 Task: Replace the word 'review' with a suitable synonym in the email draft.
Action: Mouse moved to (74, 171)
Screenshot: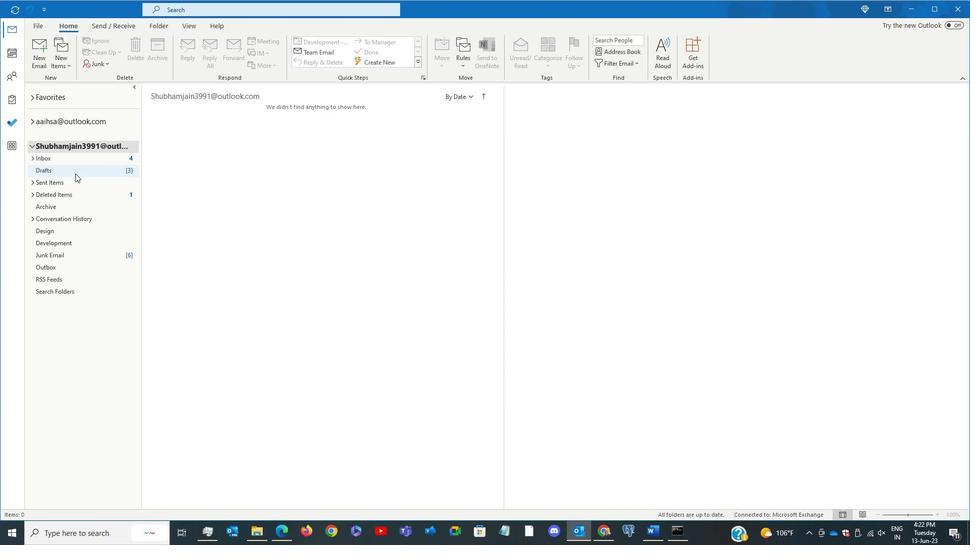 
Action: Mouse pressed left at (74, 171)
Screenshot: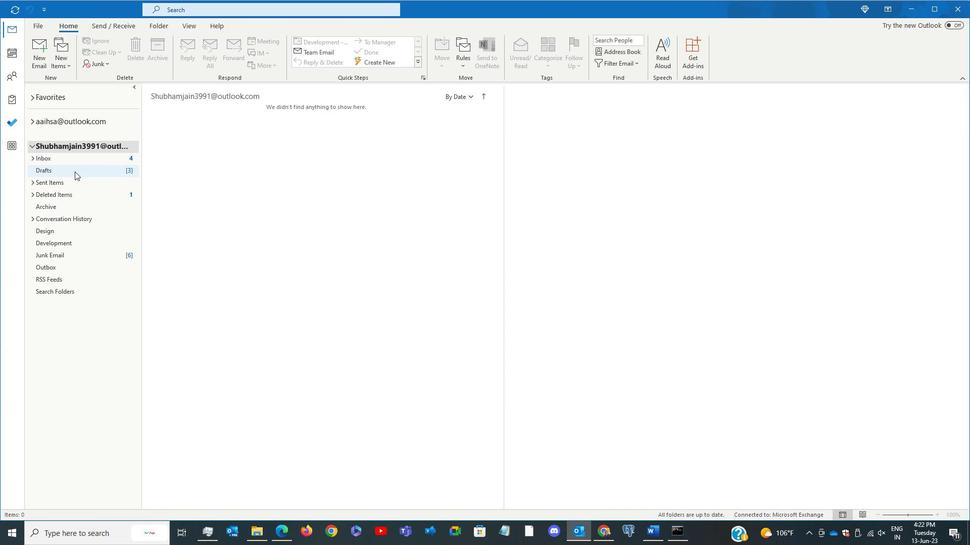 
Action: Mouse moved to (204, 151)
Screenshot: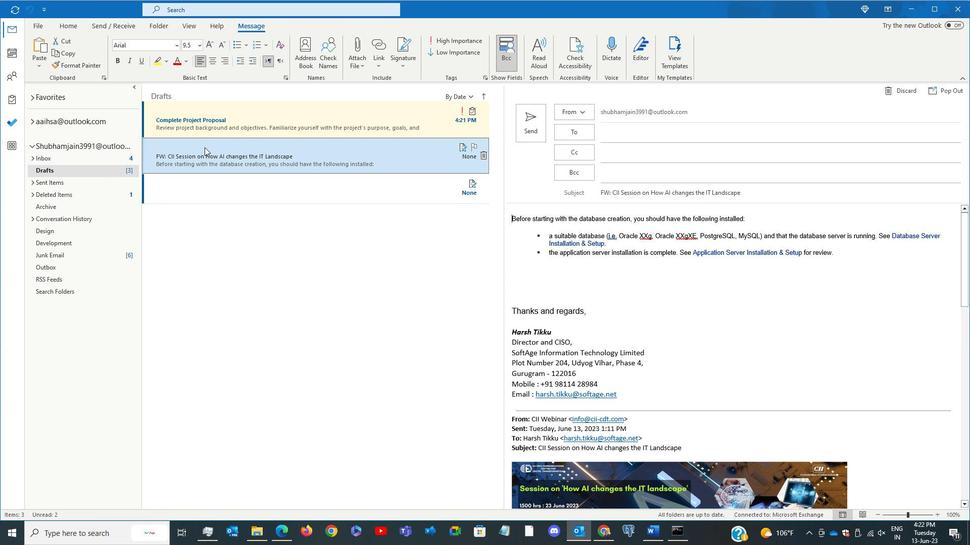 
Action: Mouse pressed left at (204, 151)
Screenshot: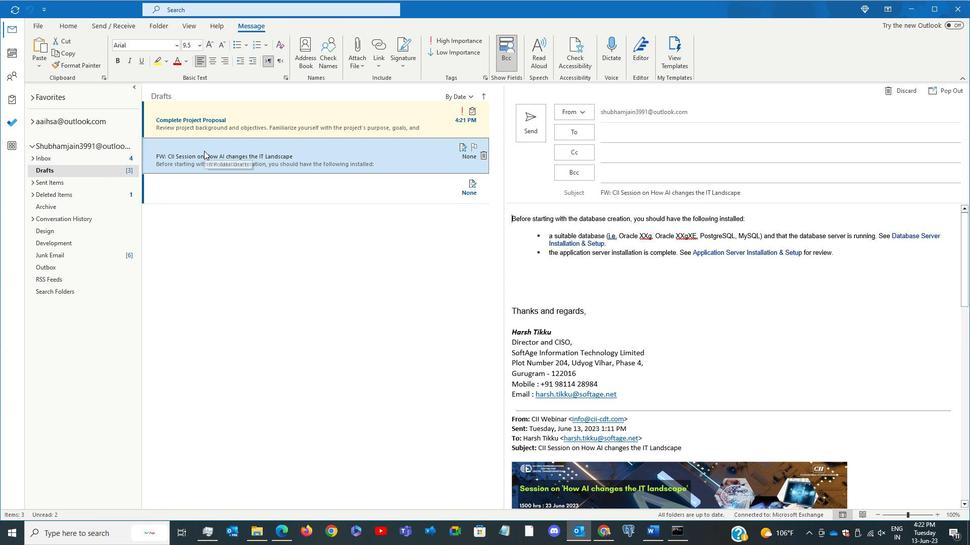 
Action: Mouse pressed left at (204, 151)
Screenshot: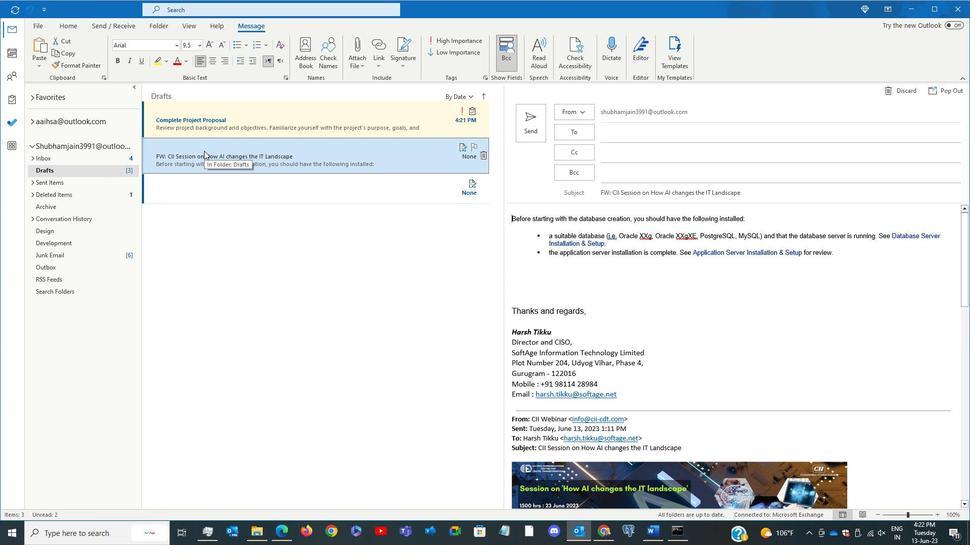 
Action: Mouse moved to (452, 286)
Screenshot: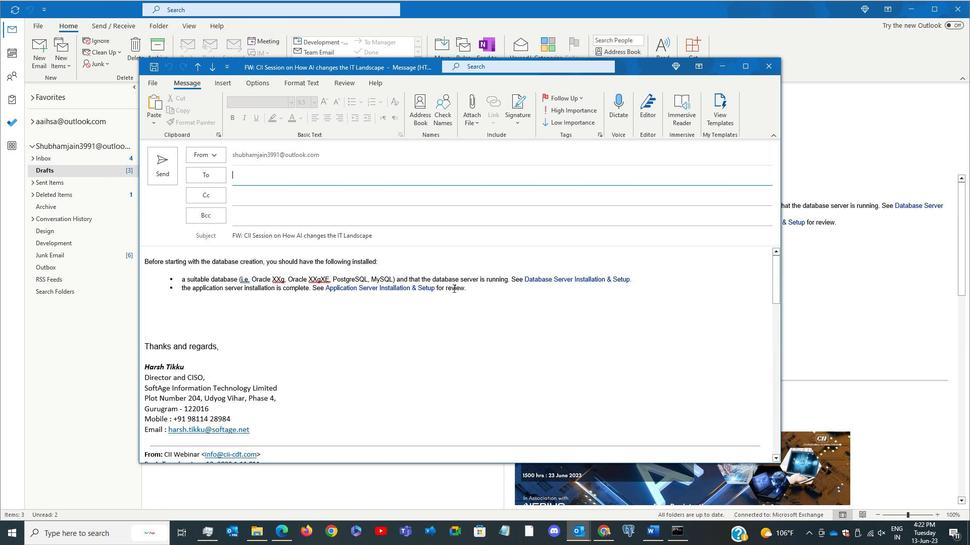 
Action: Mouse pressed left at (452, 286)
Screenshot: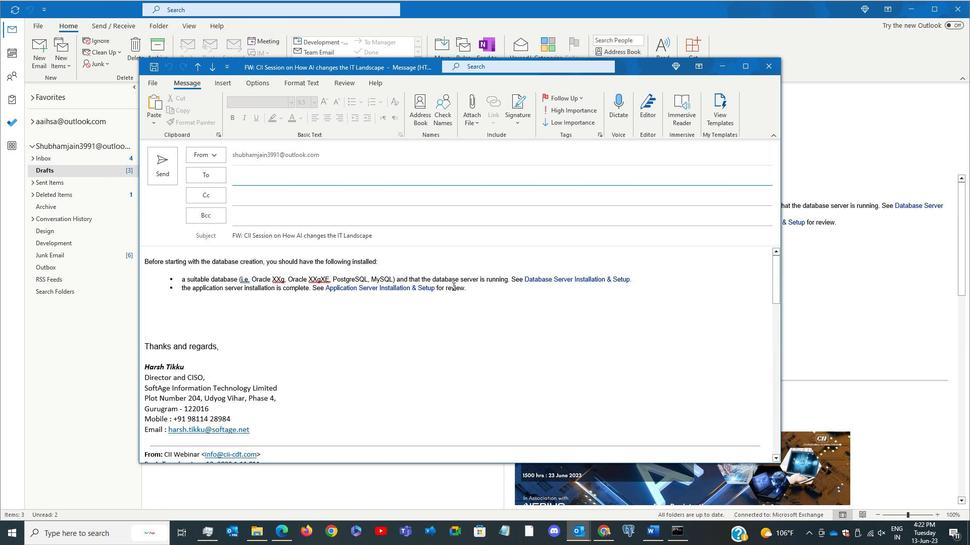 
Action: Mouse pressed left at (452, 286)
Screenshot: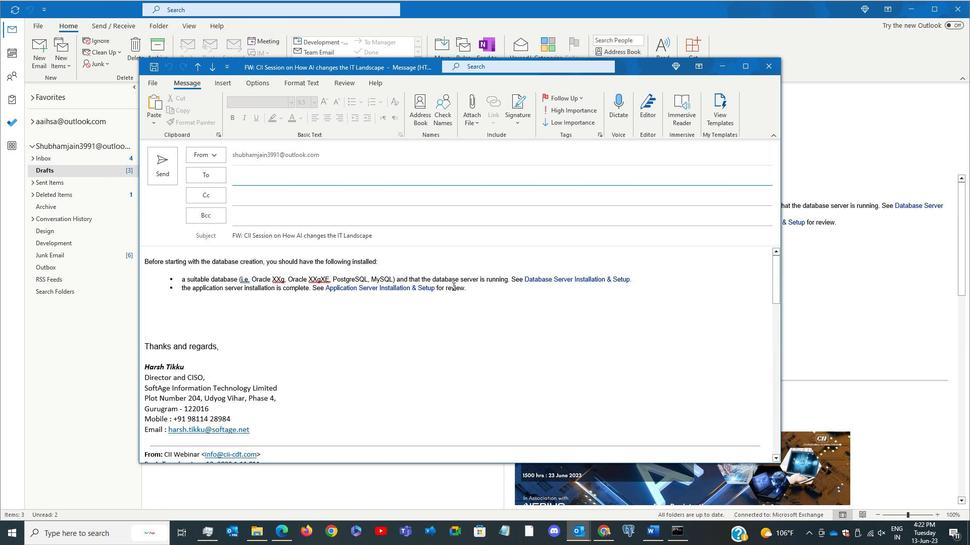 
Action: Mouse moved to (339, 79)
Screenshot: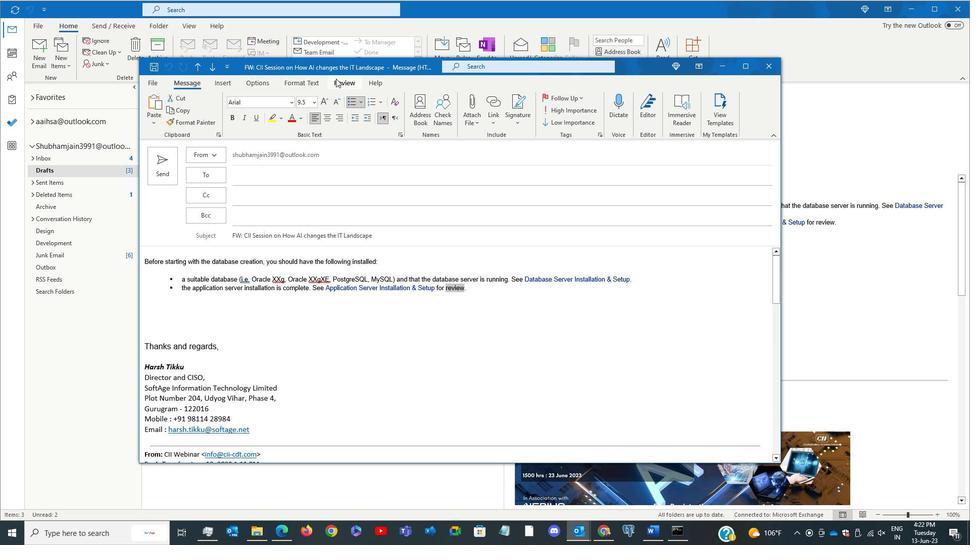 
Action: Mouse pressed left at (339, 79)
Screenshot: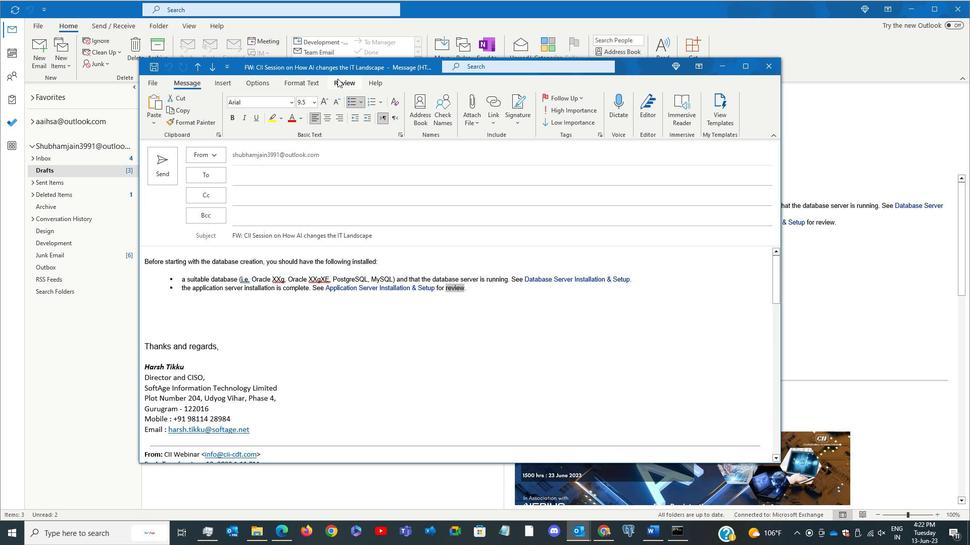 
Action: Mouse moved to (216, 110)
Screenshot: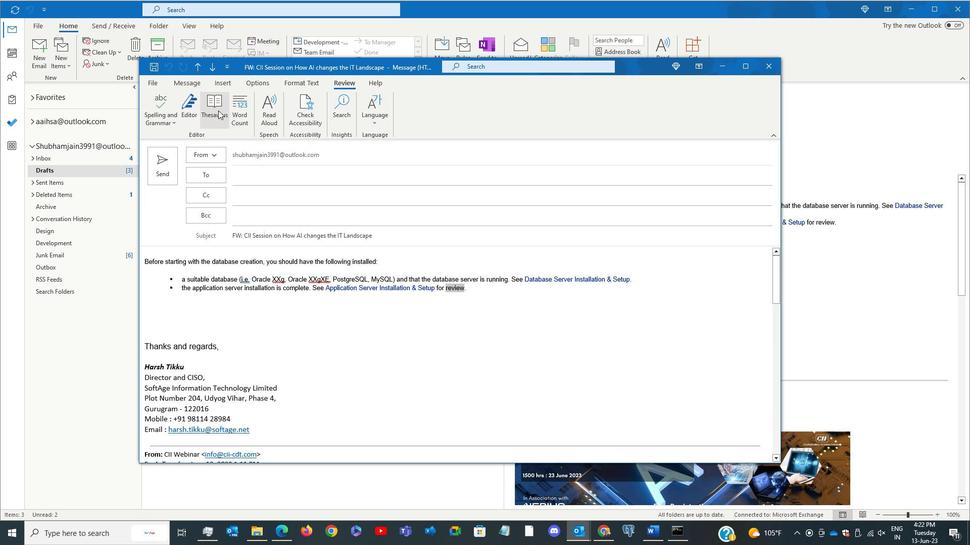 
Action: Mouse pressed left at (216, 110)
Screenshot: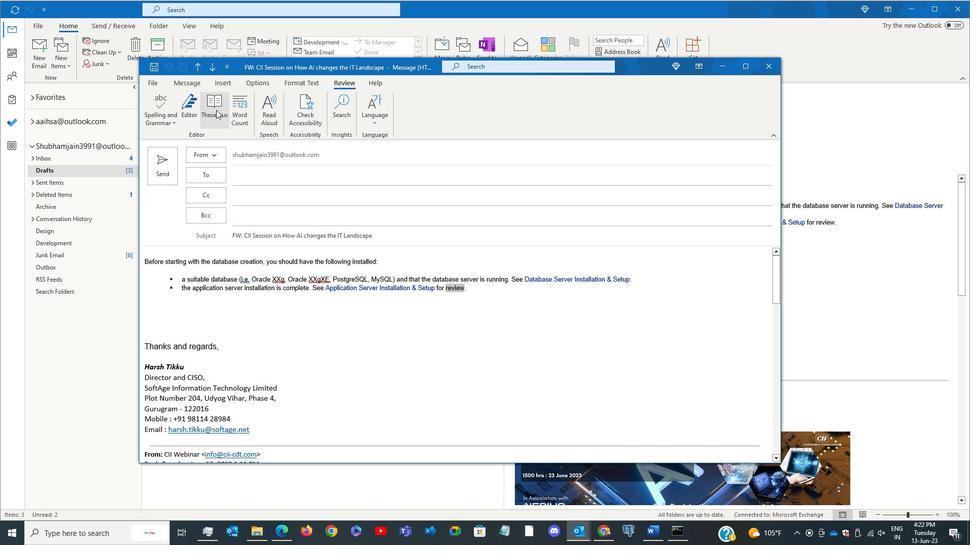 
Action: Mouse moved to (760, 207)
Screenshot: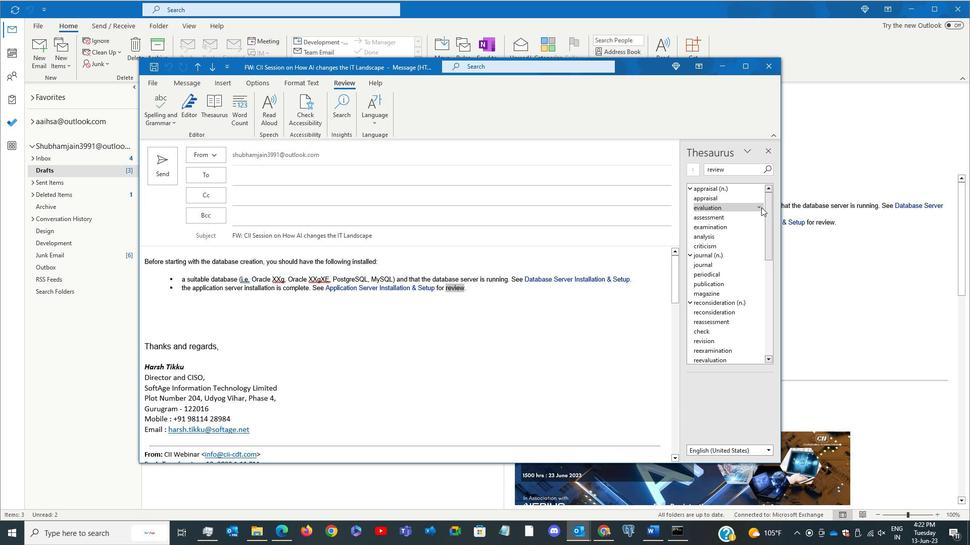 
Action: Mouse pressed left at (760, 207)
Screenshot: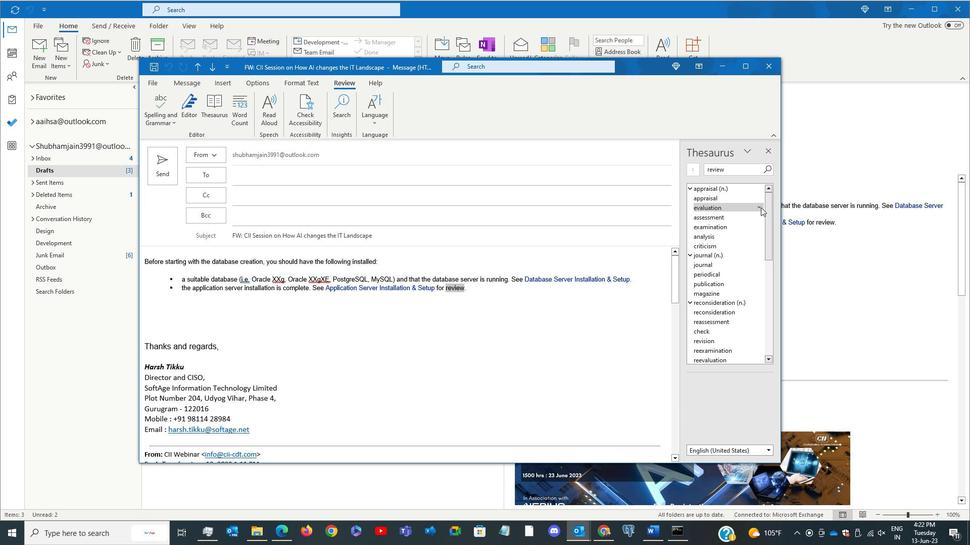 
Action: Mouse moved to (748, 217)
Screenshot: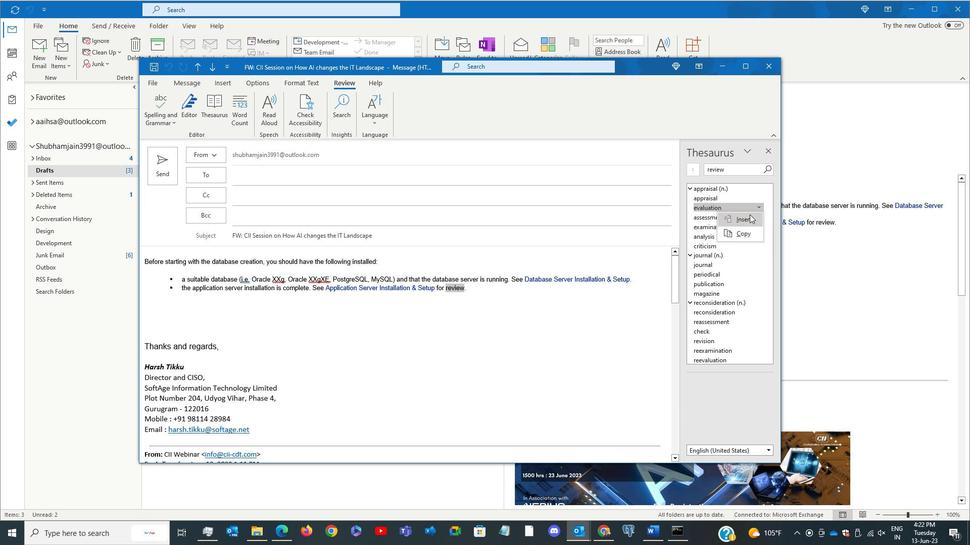 
Action: Mouse pressed left at (748, 217)
Screenshot: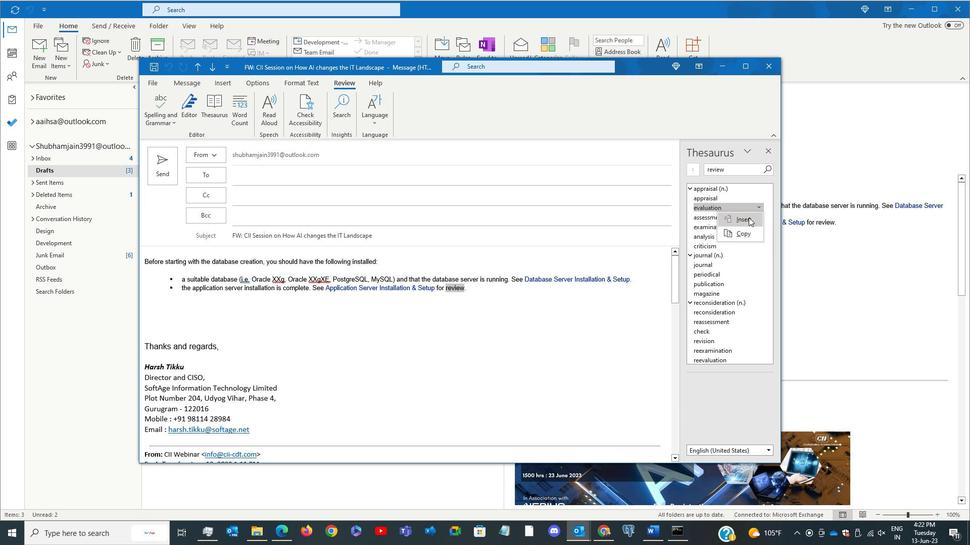 
Action: Mouse moved to (144, 259)
Screenshot: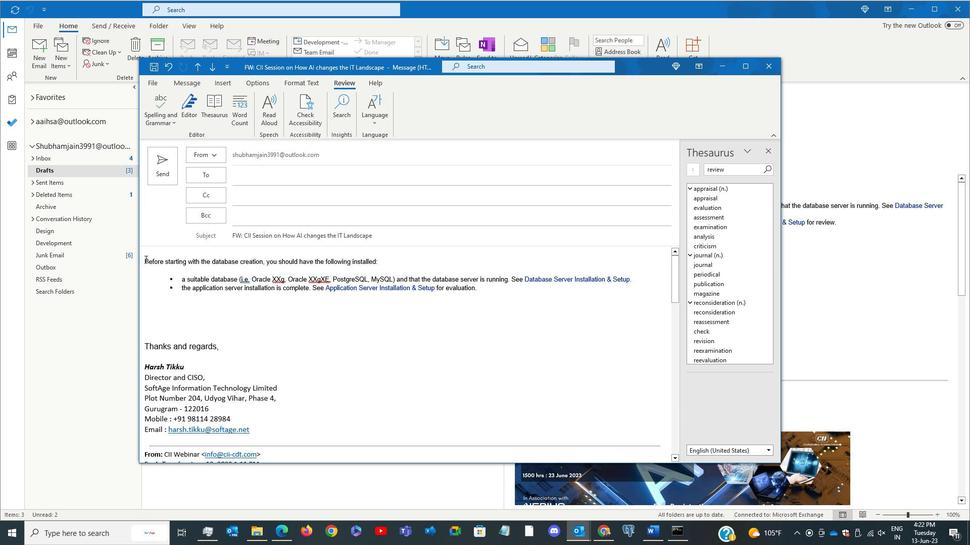 
Action: Mouse pressed left at (144, 259)
Screenshot: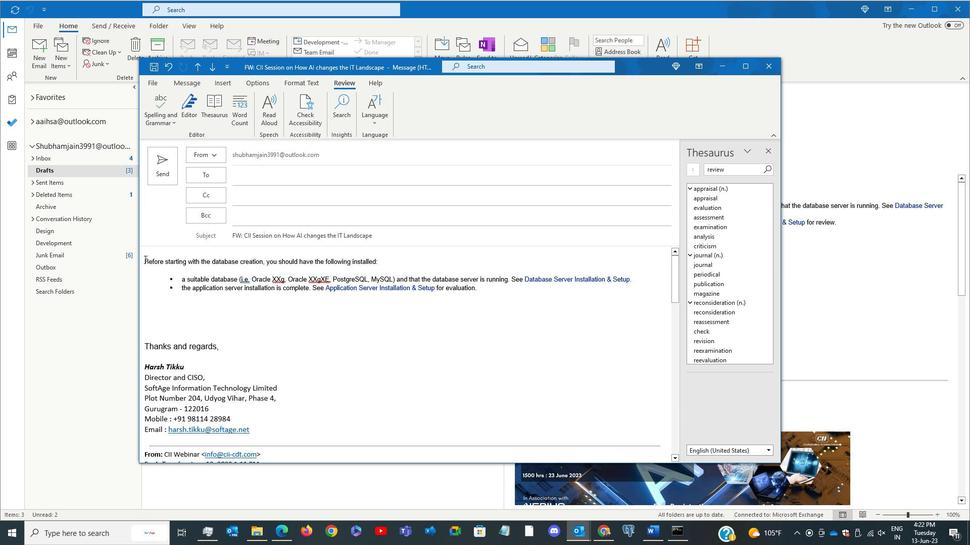 
Action: Mouse moved to (156, 262)
Screenshot: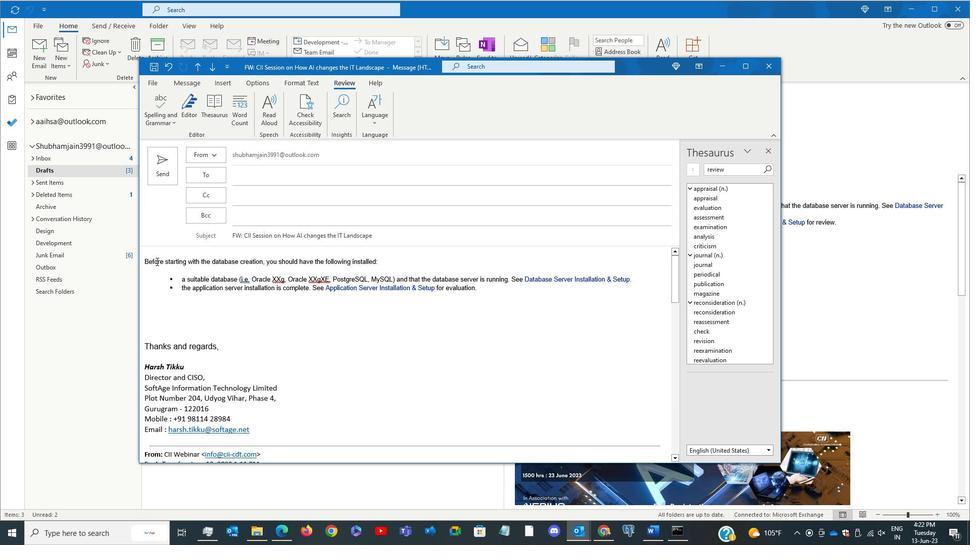 
Action: Key pressed ctrl+A
Screenshot: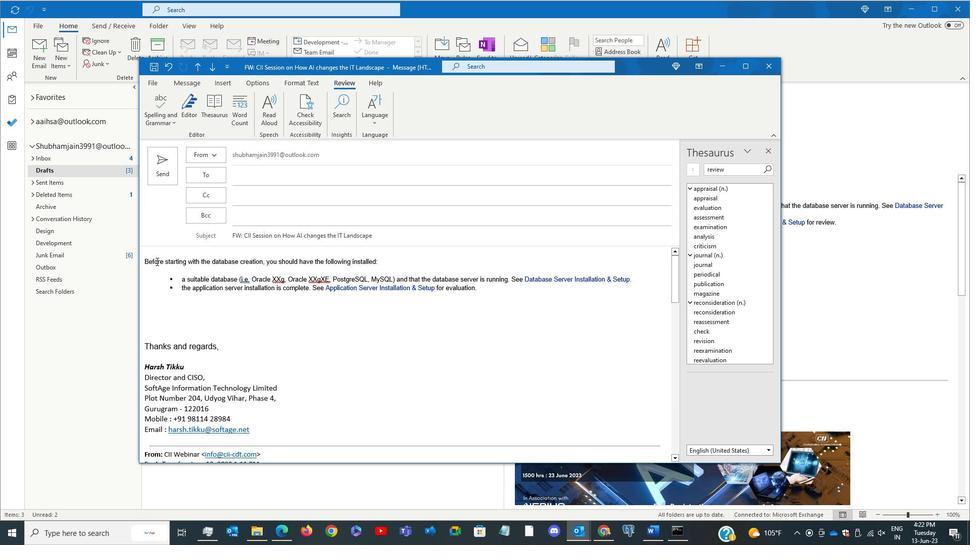 
Action: Mouse moved to (243, 113)
Screenshot: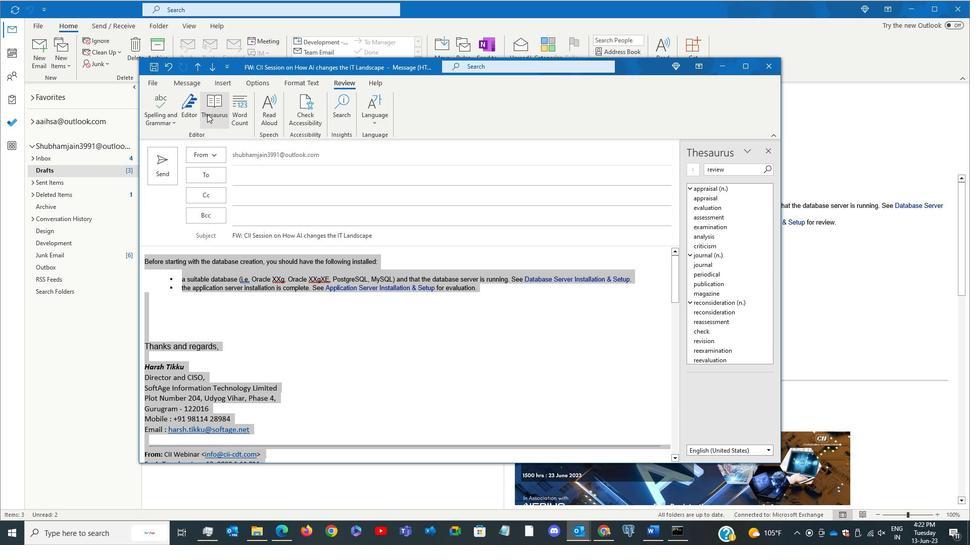 
Action: Mouse pressed left at (243, 113)
Screenshot: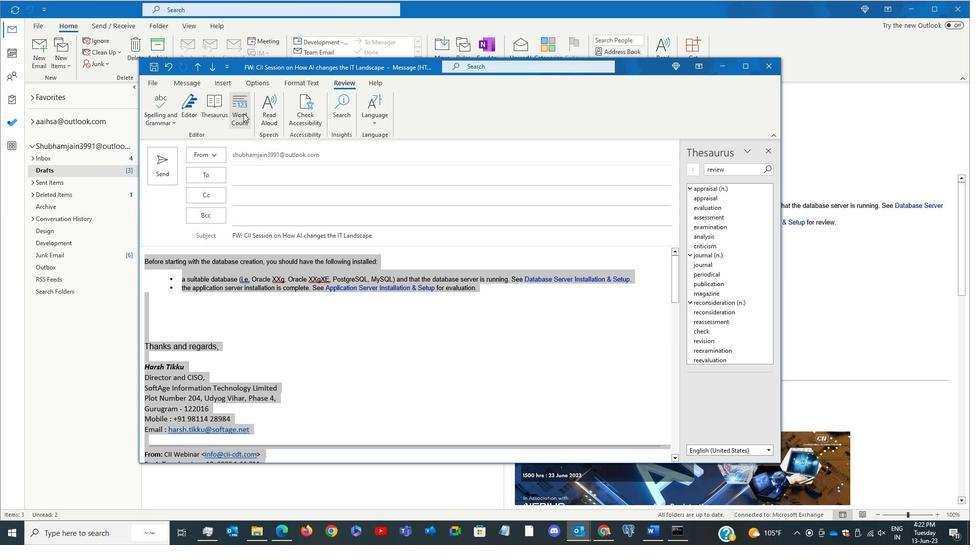 
Action: Mouse moved to (403, 281)
Screenshot: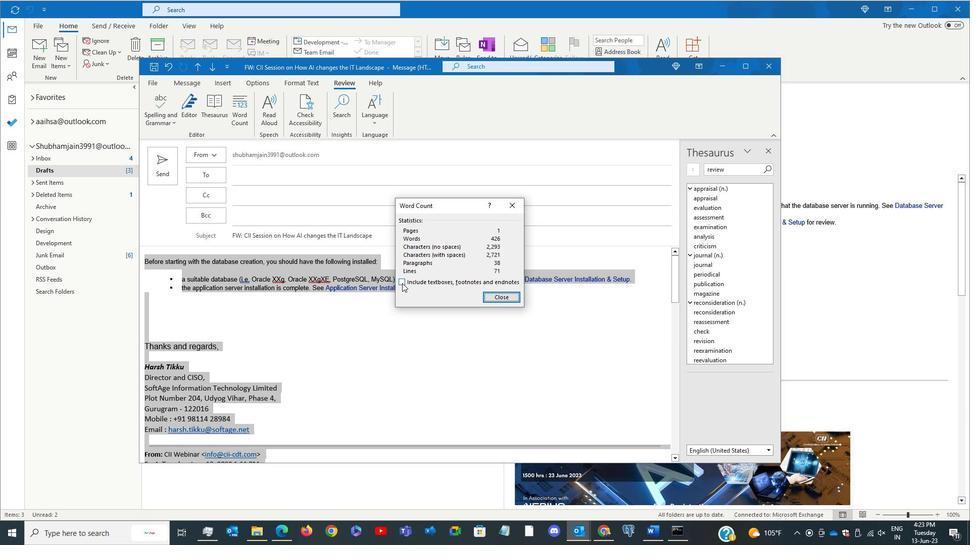 
Action: Mouse pressed left at (403, 281)
Screenshot: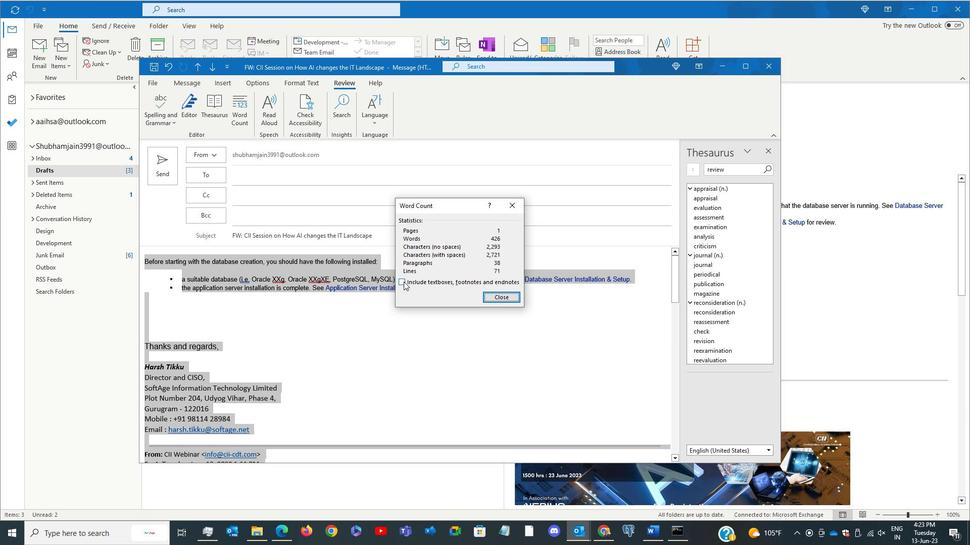 
Action: Mouse moved to (496, 298)
Screenshot: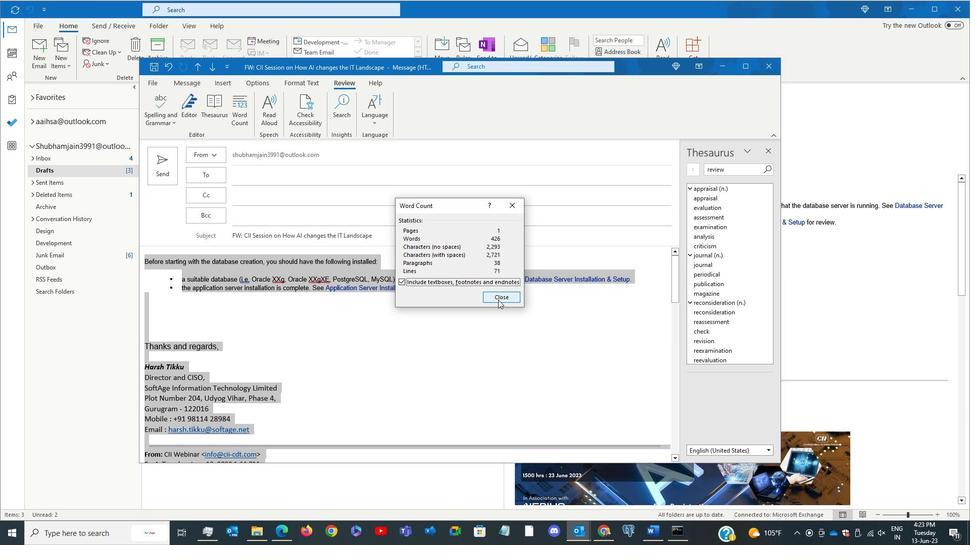 
Action: Mouse pressed left at (496, 298)
Screenshot: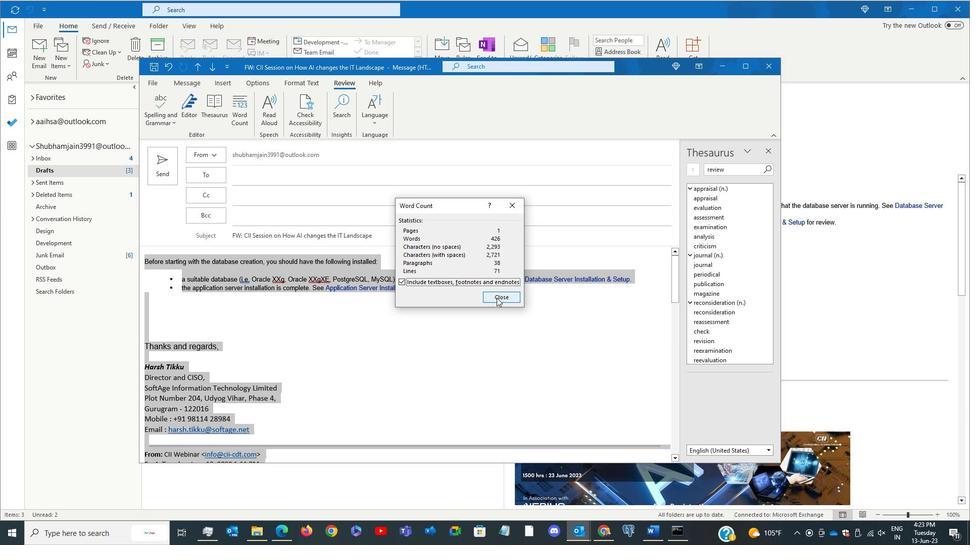 
Action: Mouse moved to (266, 114)
Screenshot: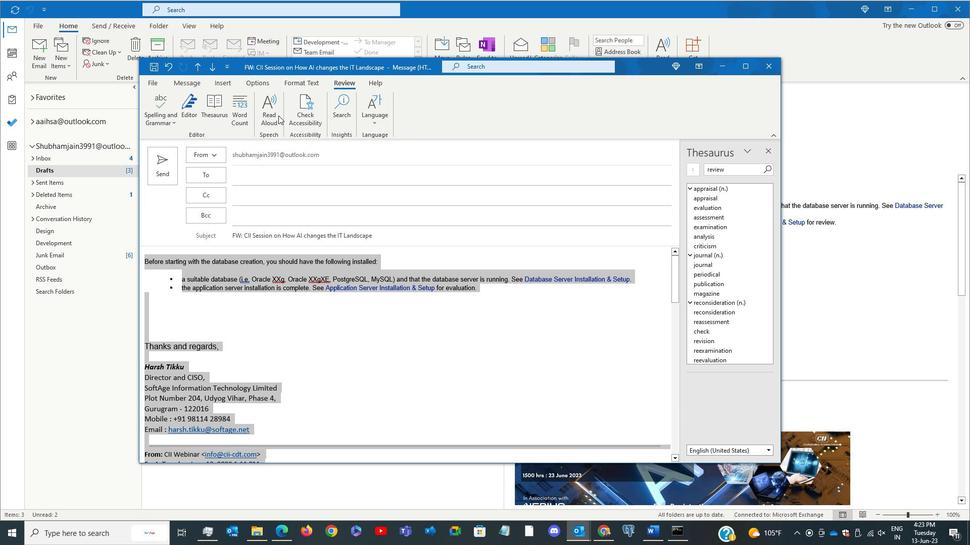 
Action: Mouse pressed left at (266, 114)
Screenshot: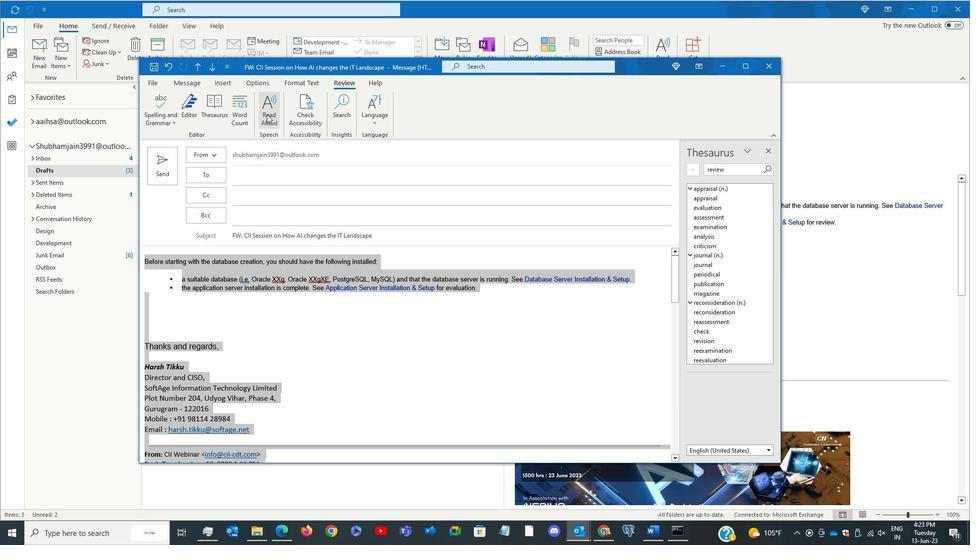 
Action: Mouse moved to (614, 254)
Screenshot: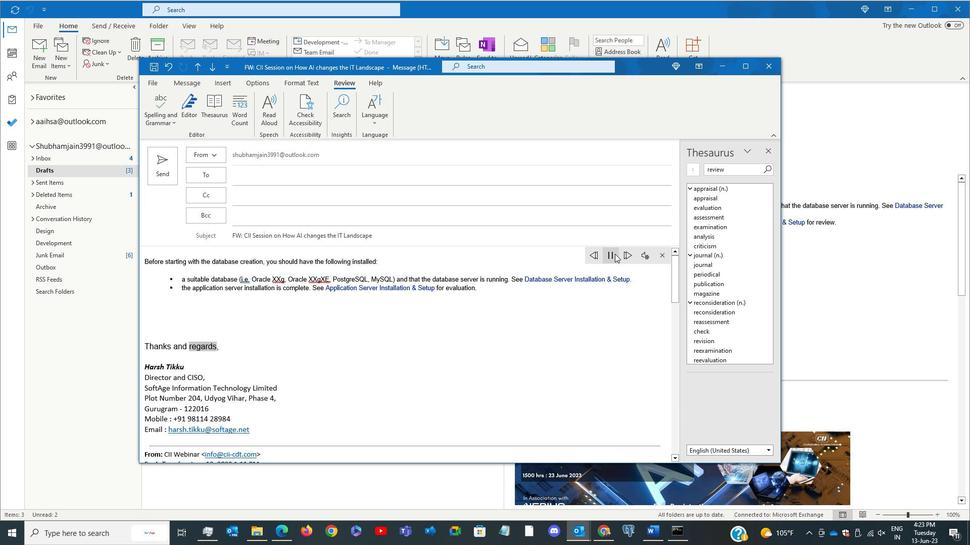 
Action: Mouse pressed left at (614, 254)
Screenshot: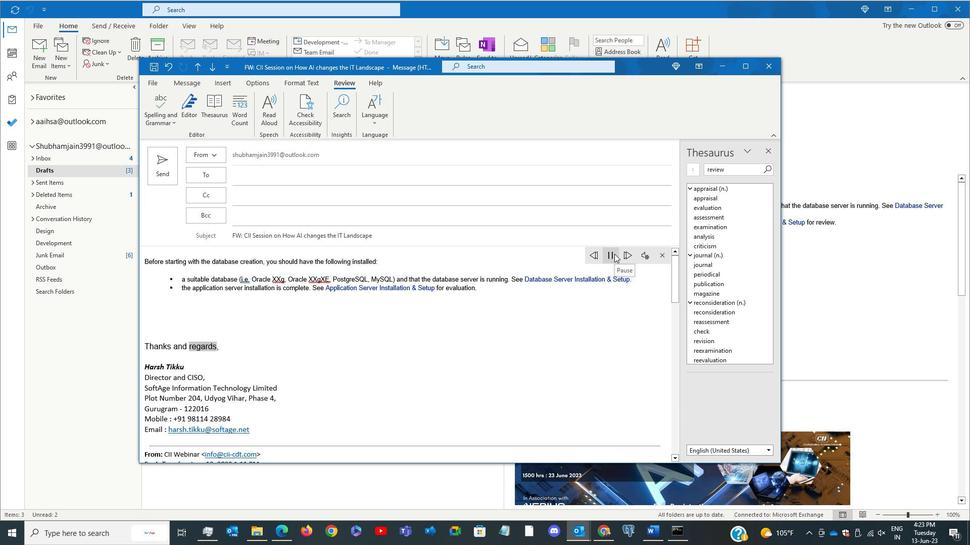 
Action: Mouse moved to (646, 180)
Screenshot: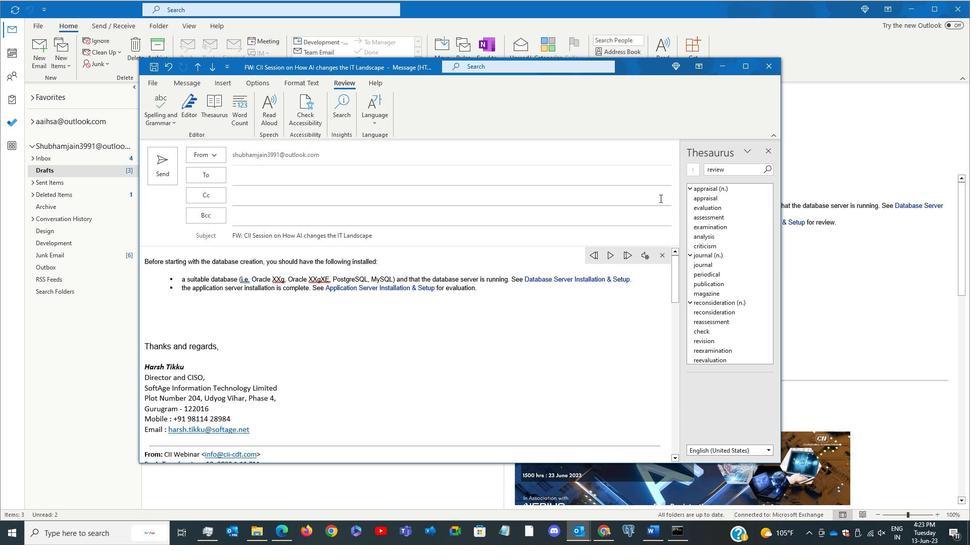 
Action: Key pressed <Key.f9>
Screenshot: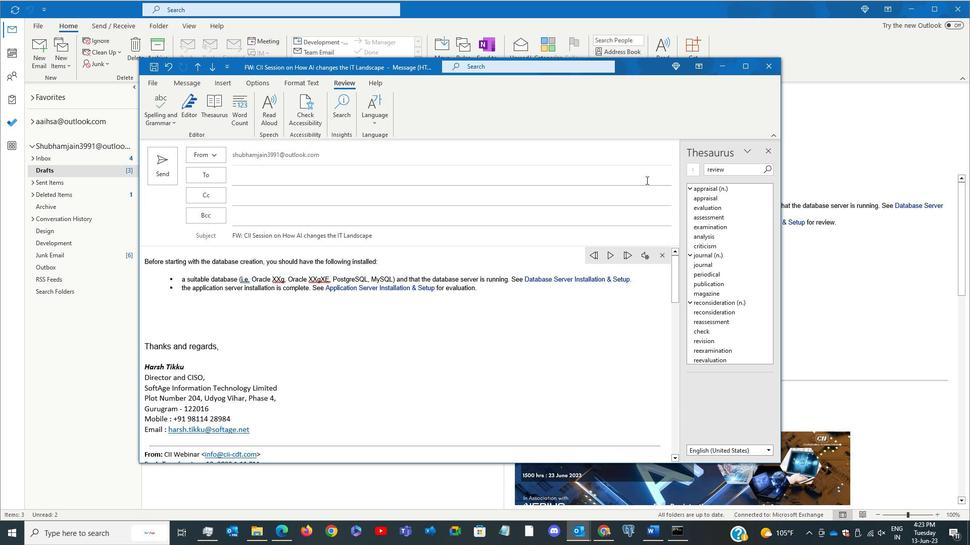 
